 Task: Change  the formatting of the data to Which is Greater than5, In conditional formating, put the option 'Yellow Fill with Drak Yellow Text'In the sheet   Stellar Sales templetes   book
Action: Mouse moved to (12, 162)
Screenshot: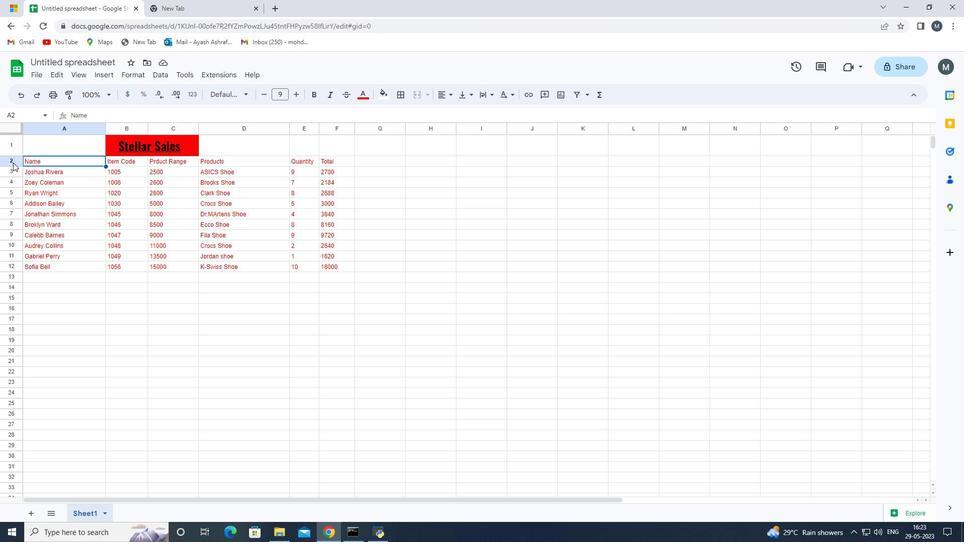 
Action: Mouse pressed left at (12, 162)
Screenshot: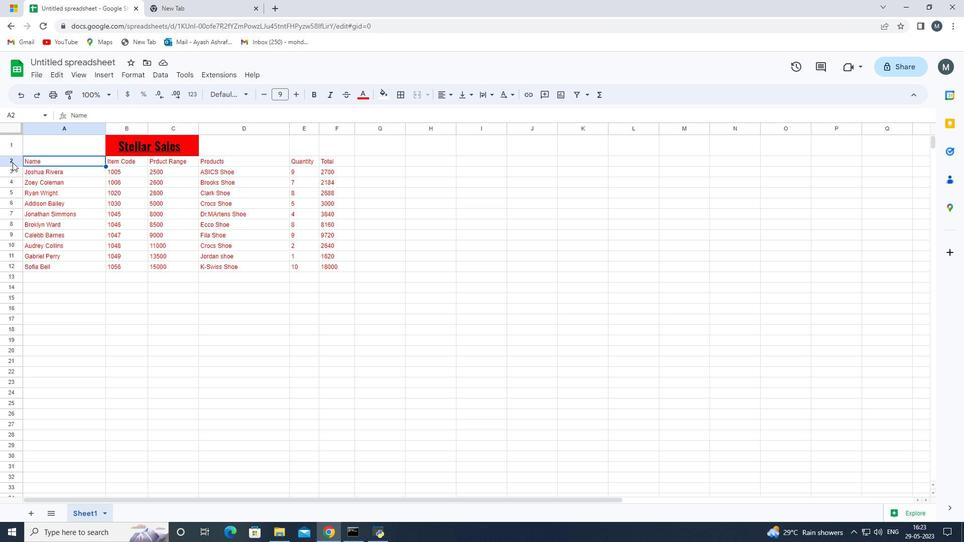 
Action: Mouse moved to (124, 75)
Screenshot: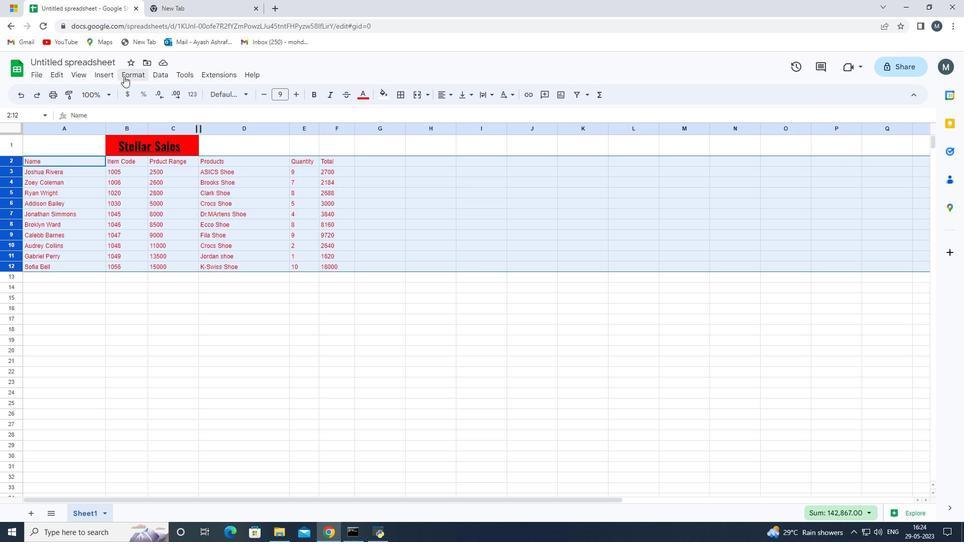 
Action: Mouse pressed left at (124, 75)
Screenshot: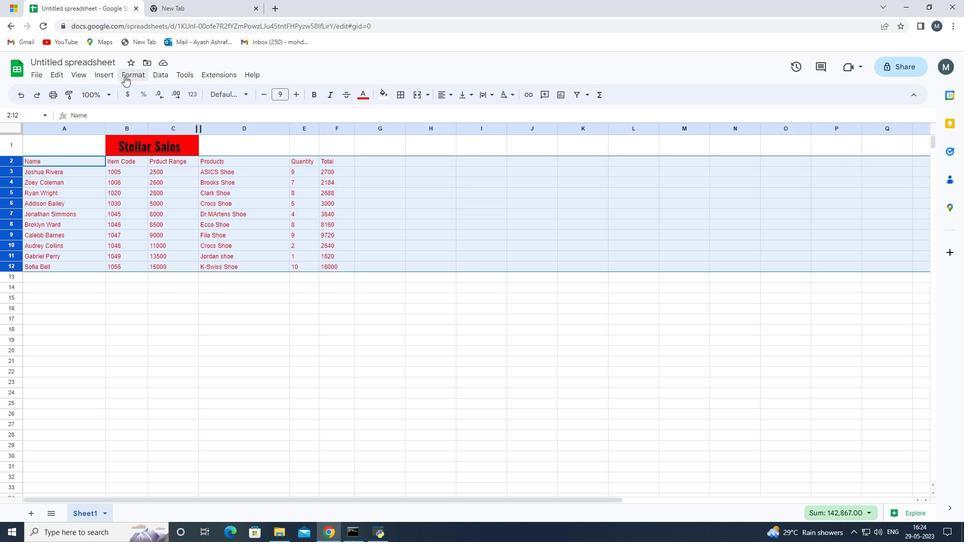 
Action: Mouse moved to (182, 249)
Screenshot: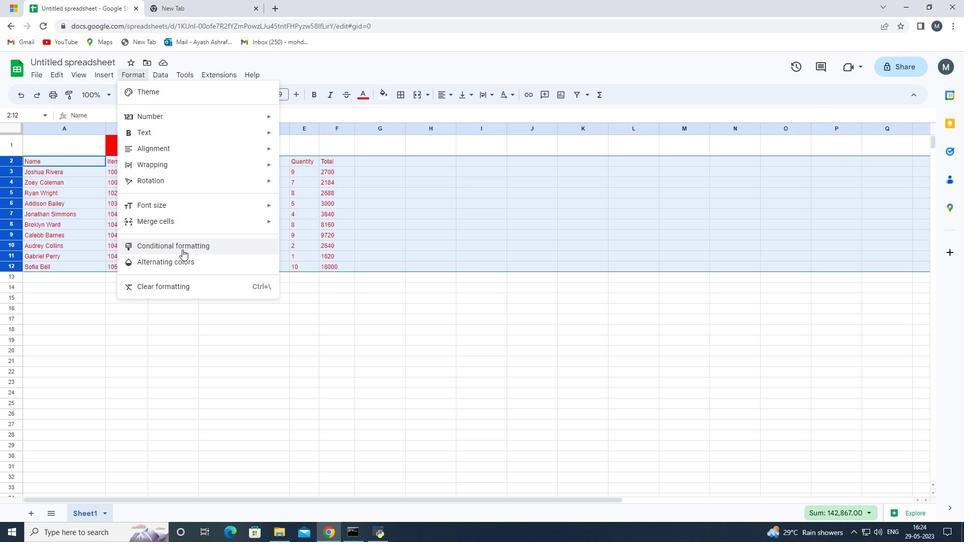 
Action: Mouse pressed left at (182, 249)
Screenshot: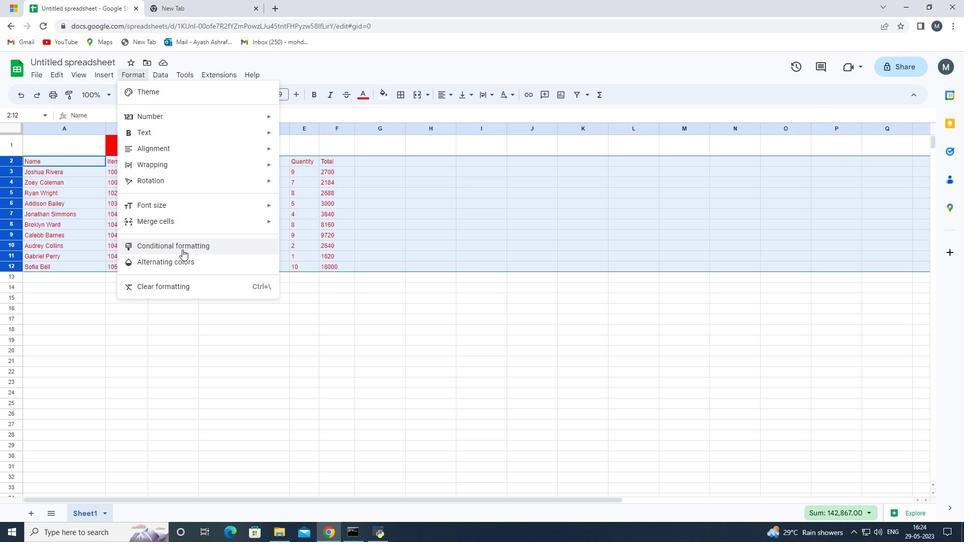
Action: Mouse moved to (808, 233)
Screenshot: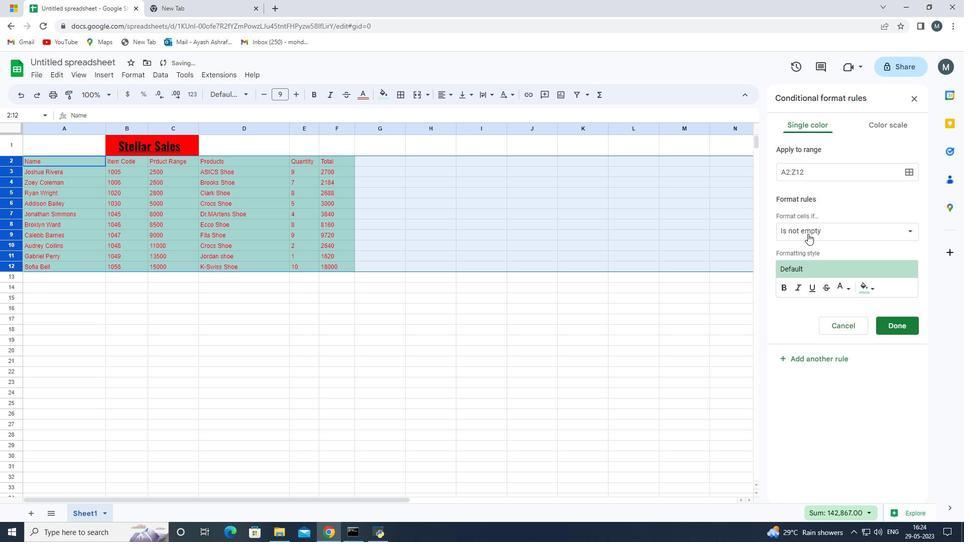 
Action: Mouse pressed left at (808, 233)
Screenshot: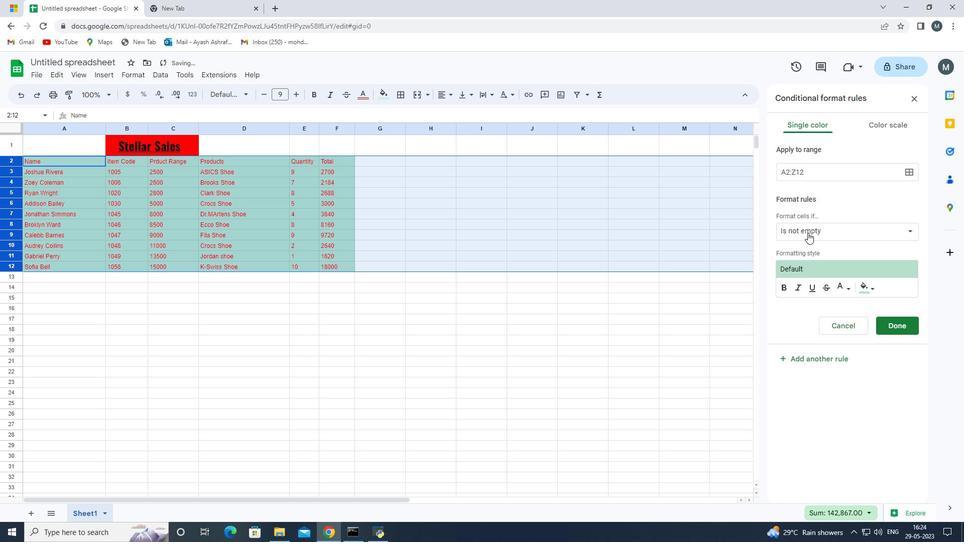 
Action: Mouse moved to (833, 393)
Screenshot: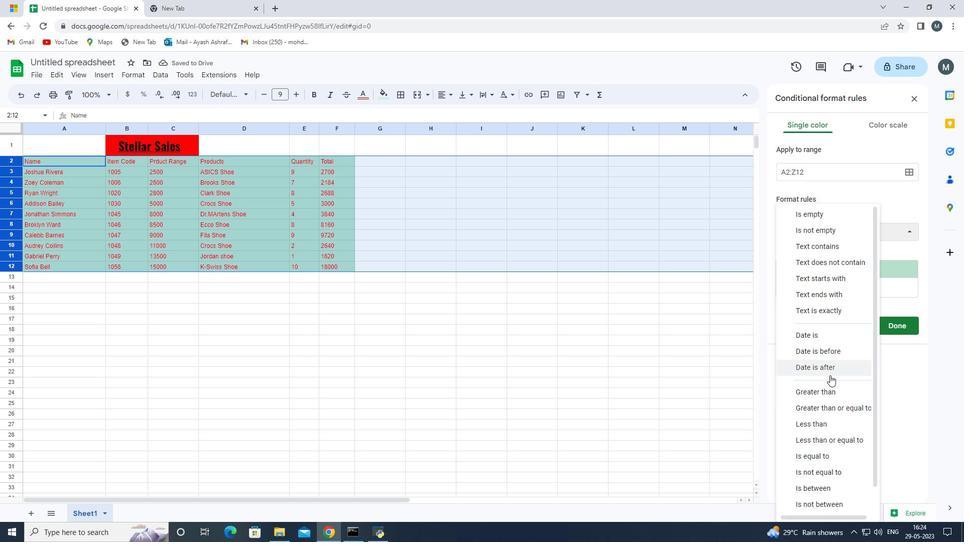 
Action: Mouse pressed left at (833, 393)
Screenshot: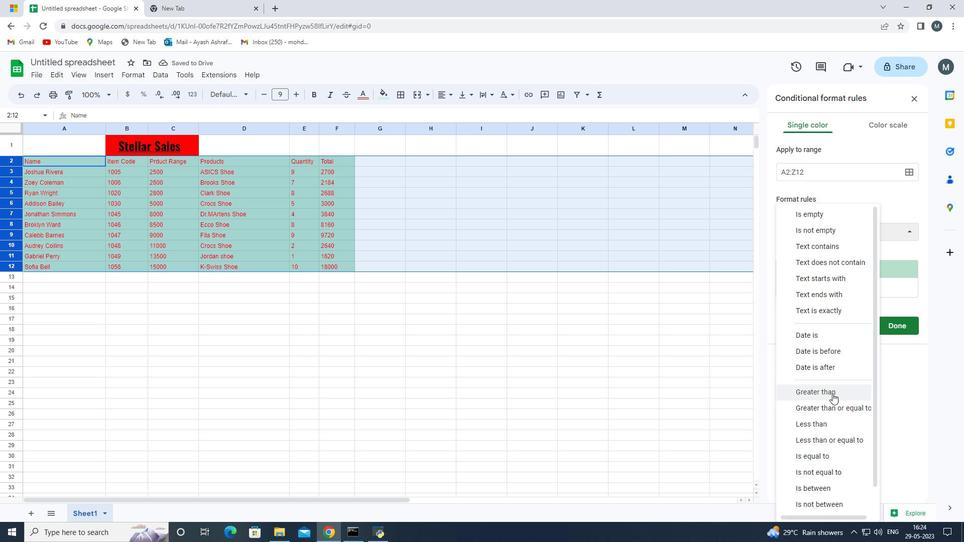 
Action: Mouse moved to (810, 253)
Screenshot: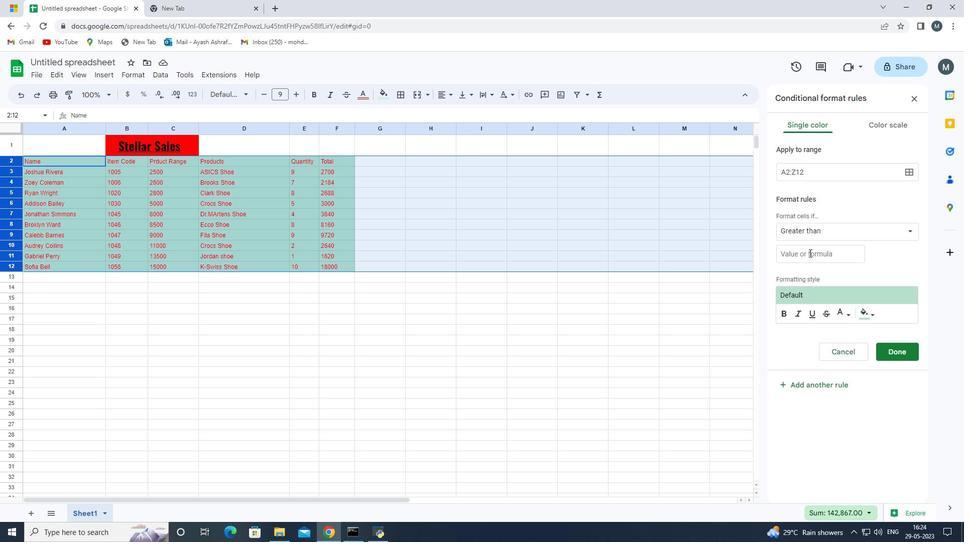 
Action: Mouse pressed left at (810, 253)
Screenshot: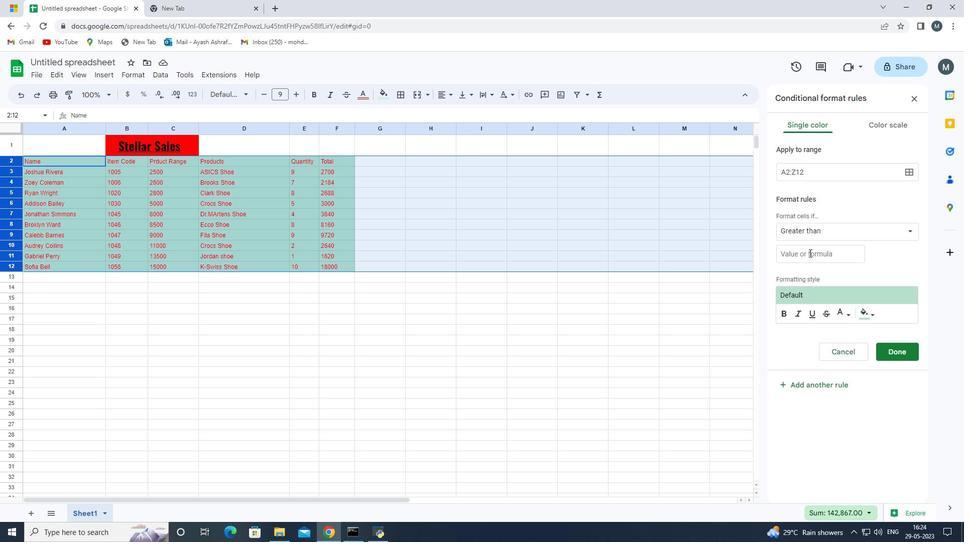 
Action: Key pressed 5
Screenshot: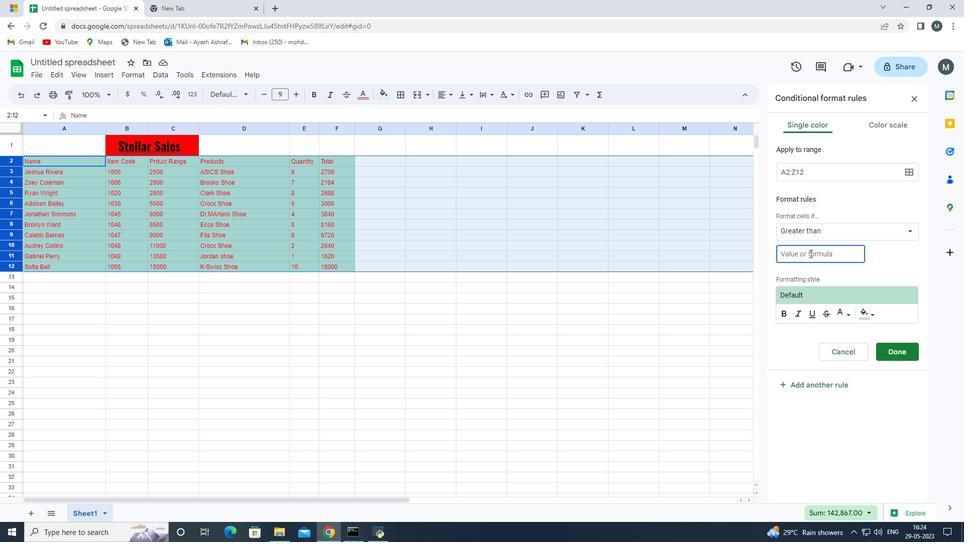 
Action: Mouse moved to (892, 351)
Screenshot: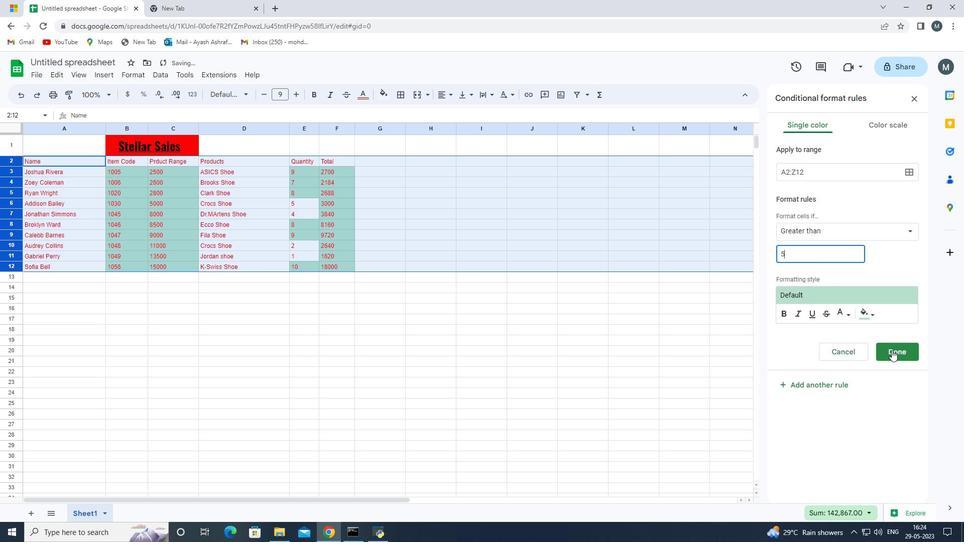 
Action: Mouse pressed left at (892, 351)
Screenshot: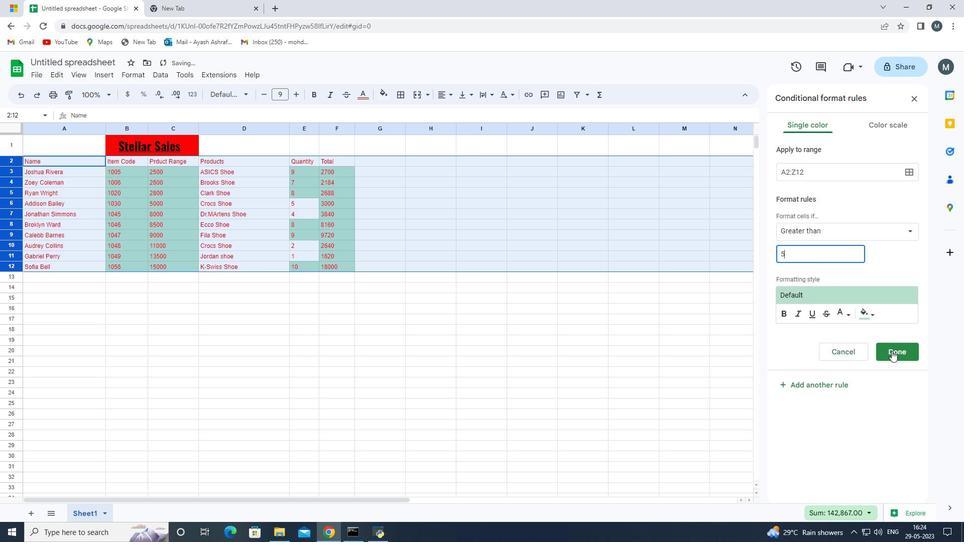 
Action: Mouse moved to (829, 137)
Screenshot: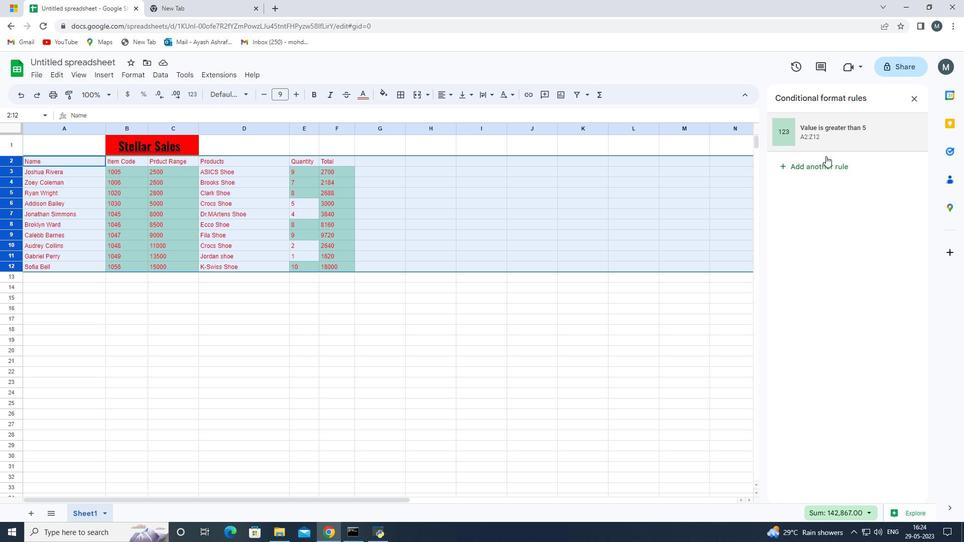 
Action: Mouse pressed left at (829, 137)
Screenshot: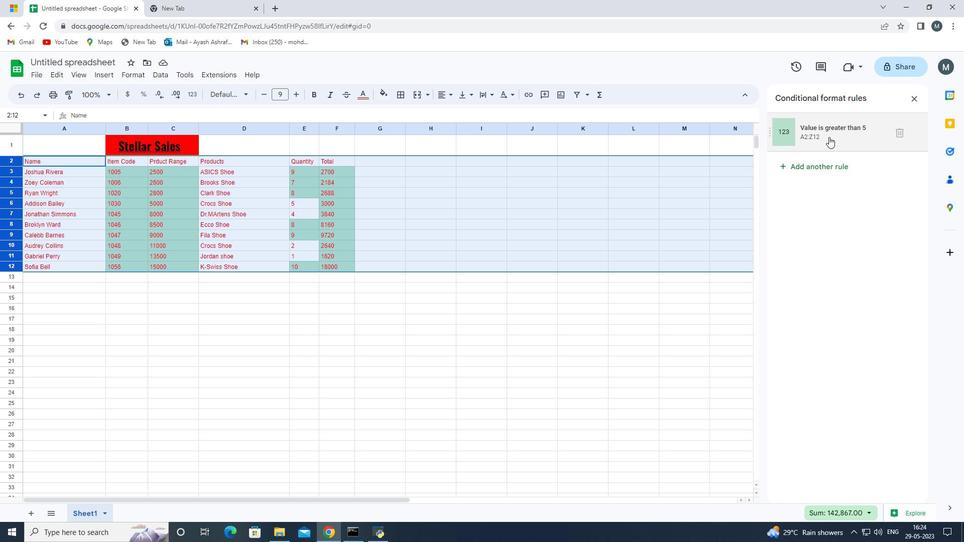 
Action: Mouse moved to (870, 314)
Screenshot: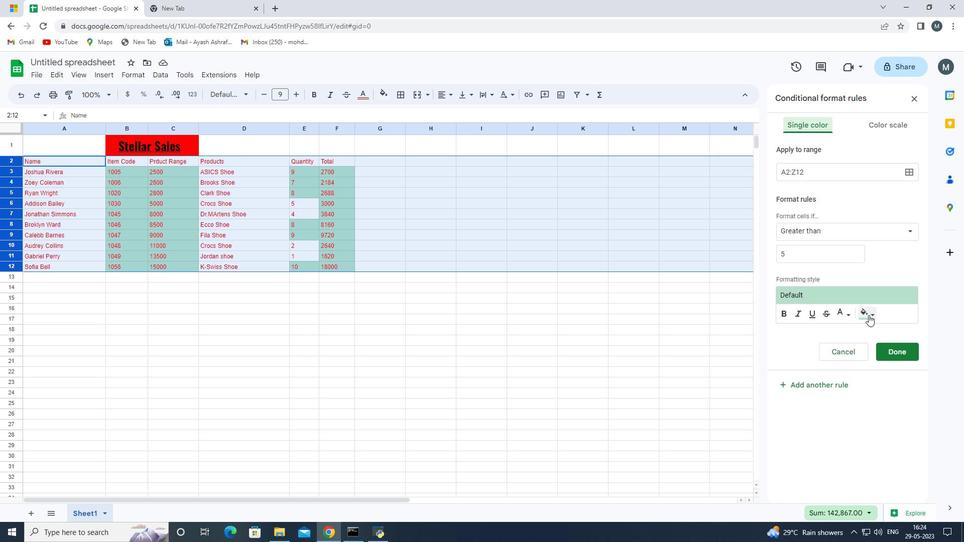 
Action: Mouse pressed left at (870, 314)
Screenshot: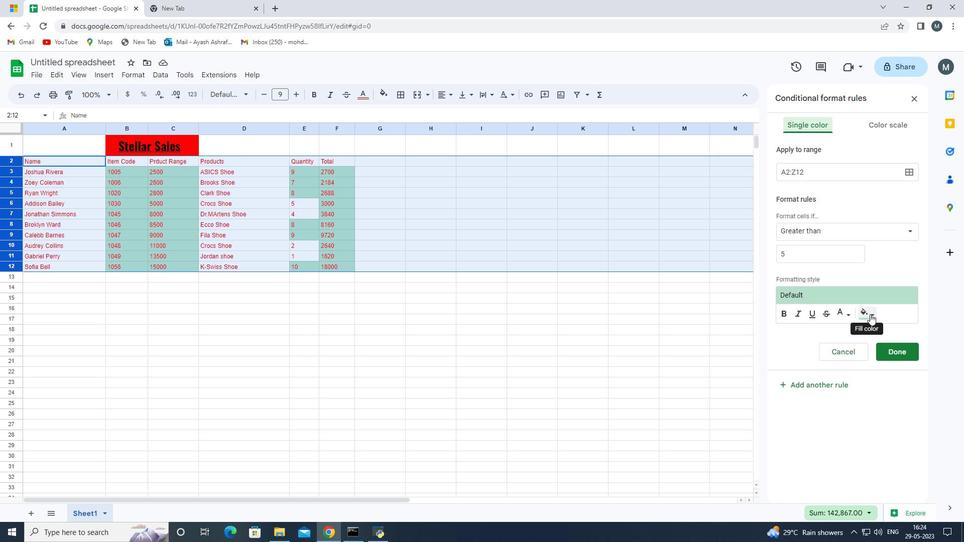 
Action: Mouse moved to (812, 451)
Screenshot: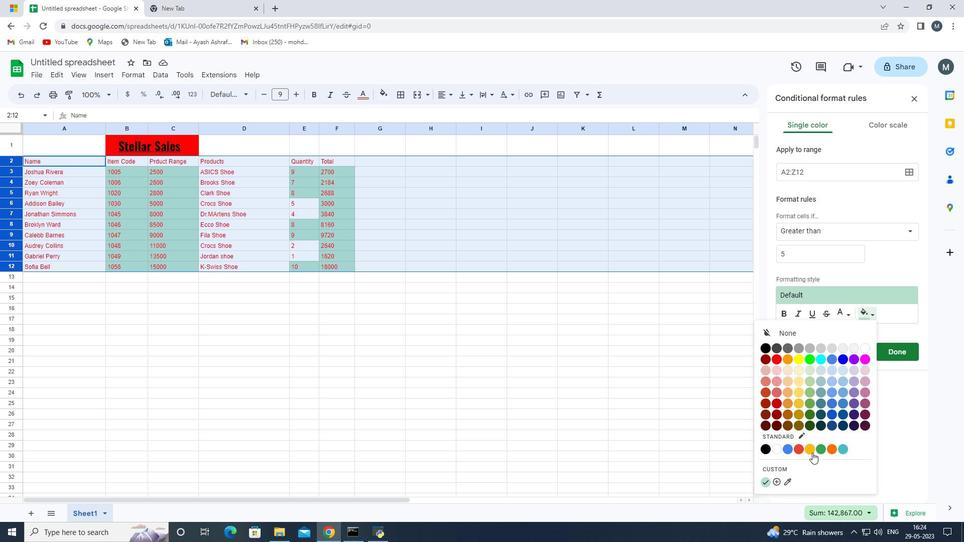 
Action: Mouse pressed left at (812, 451)
Screenshot: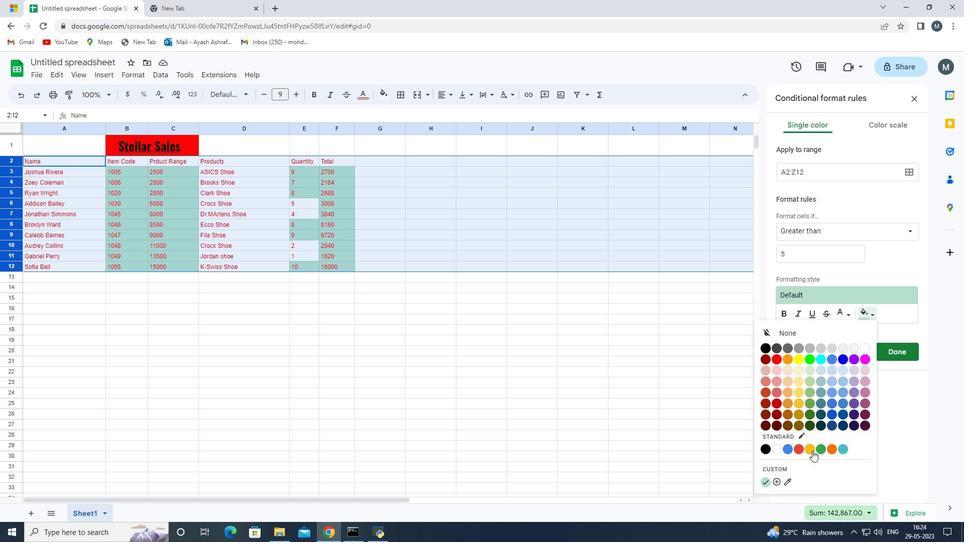 
Action: Mouse moved to (837, 319)
Screenshot: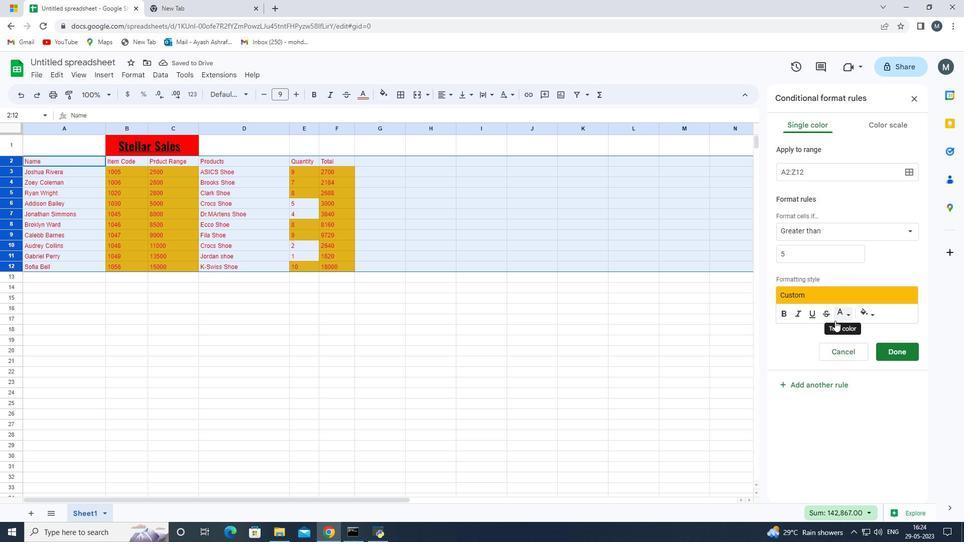 
Action: Mouse pressed left at (837, 319)
Screenshot: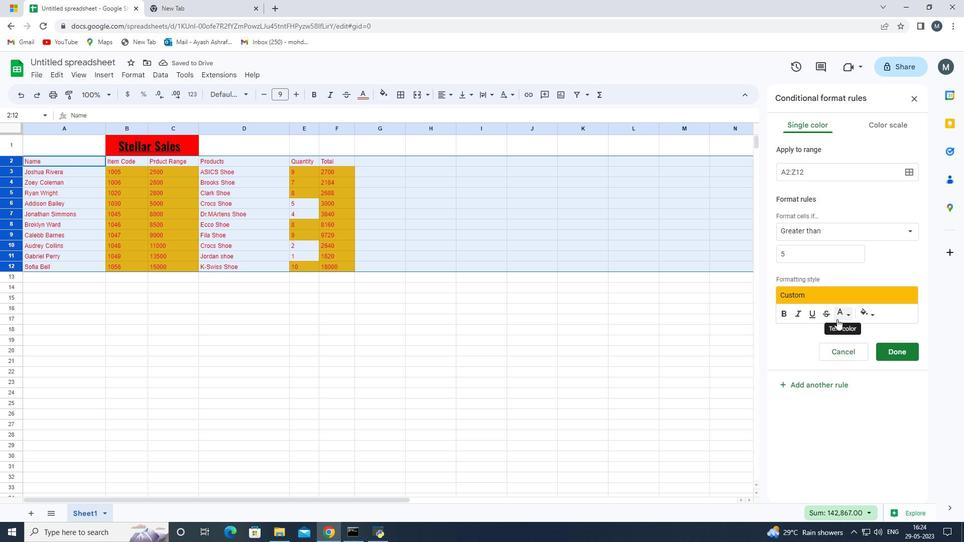 
Action: Mouse moved to (856, 347)
Screenshot: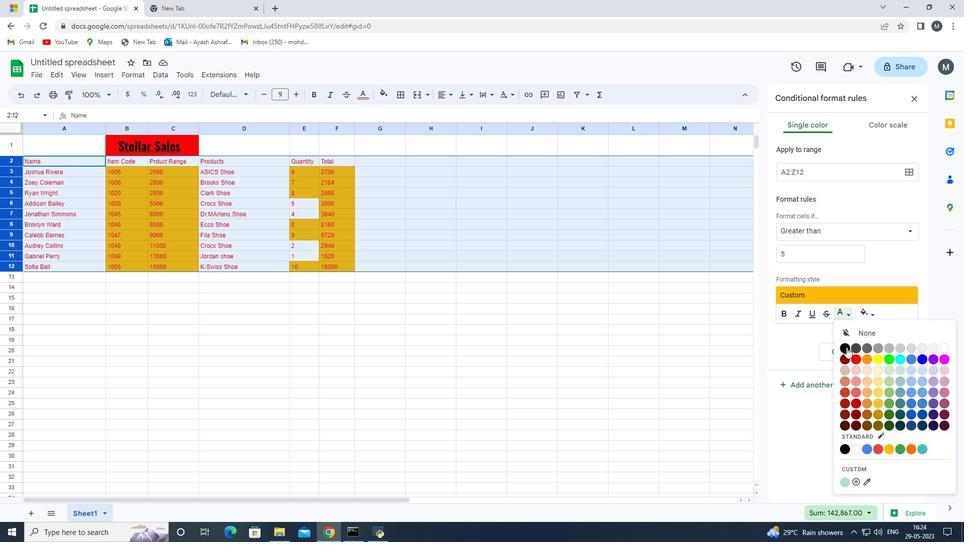 
Action: Mouse pressed left at (856, 347)
Screenshot: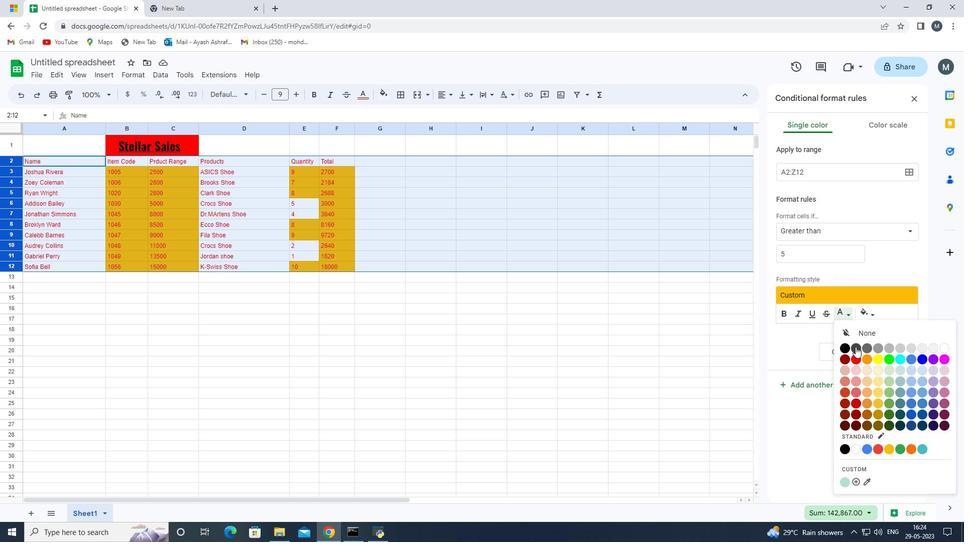 
Action: Mouse moved to (511, 360)
Screenshot: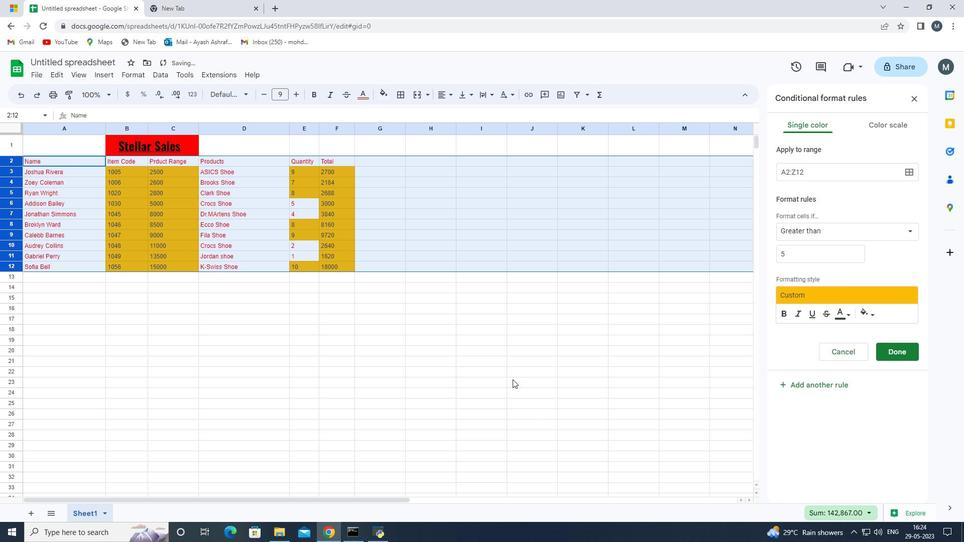 
Action: Mouse pressed left at (511, 360)
Screenshot: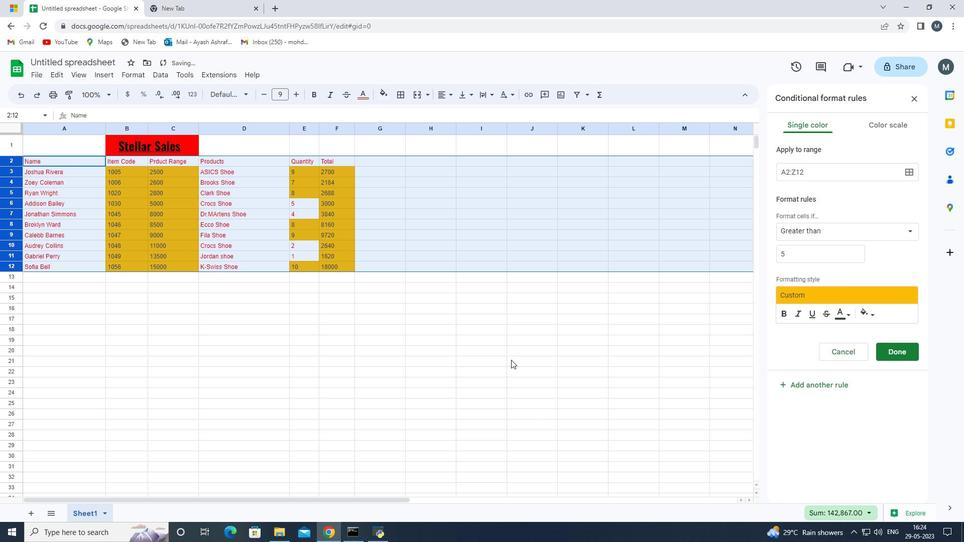 
Action: Mouse moved to (418, 323)
Screenshot: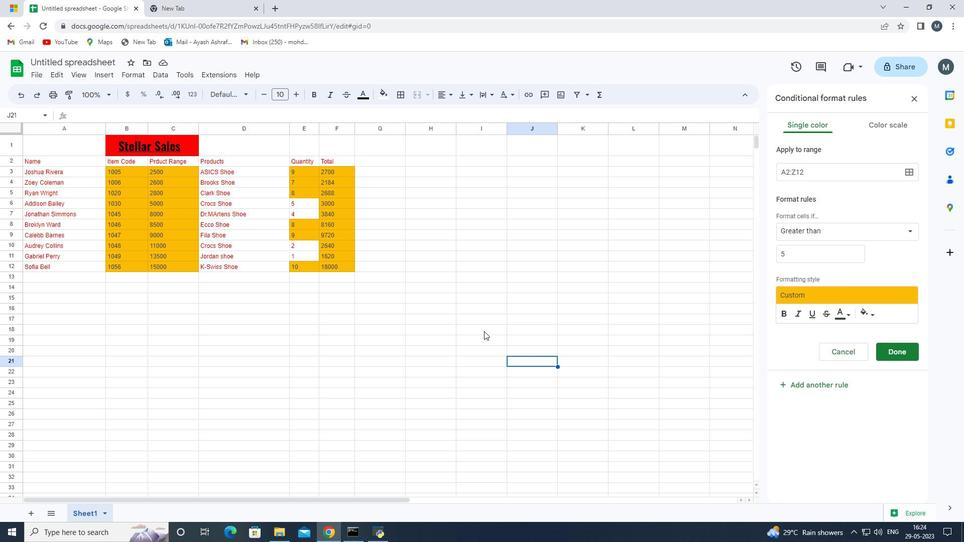 
Action: Mouse scrolled (418, 324) with delta (0, 0)
Screenshot: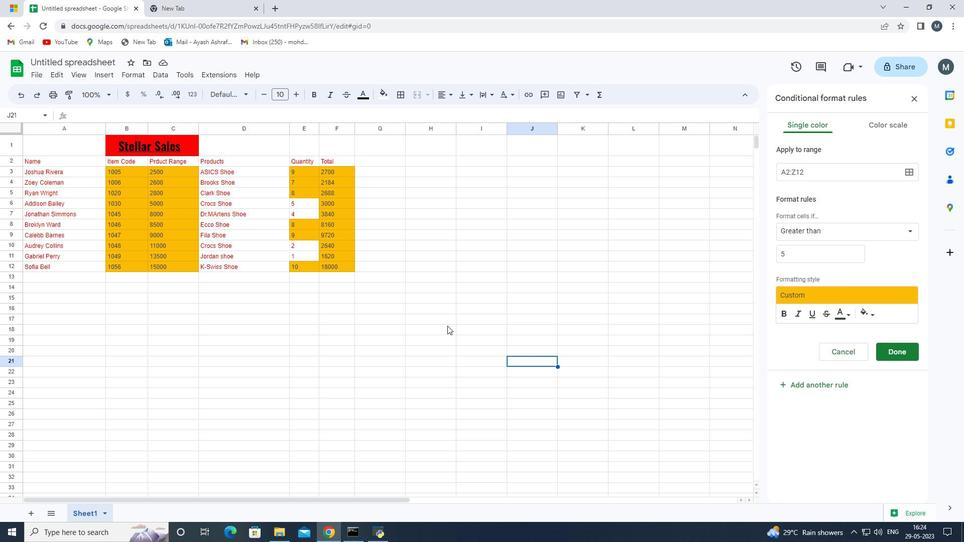 
Action: Mouse moved to (402, 323)
Screenshot: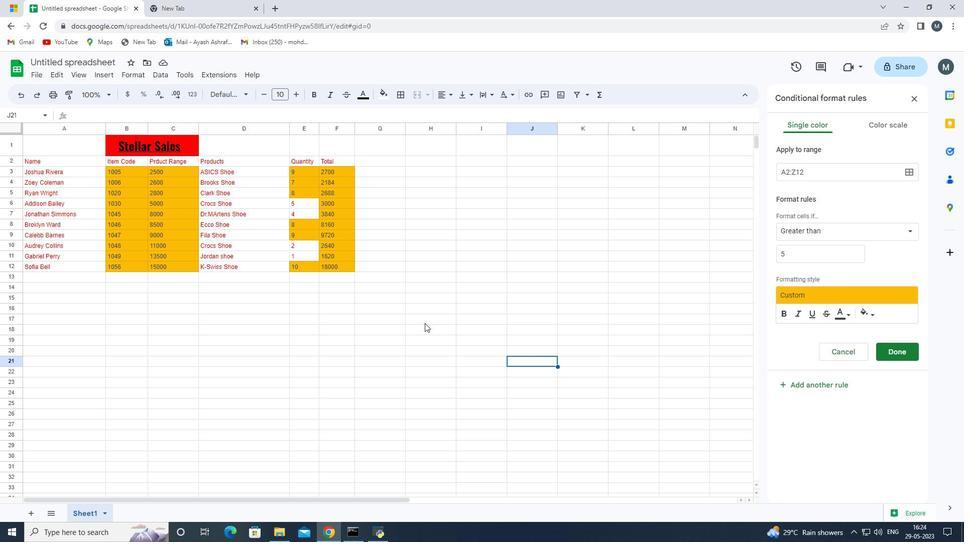 
Action: Mouse scrolled (402, 323) with delta (0, 0)
Screenshot: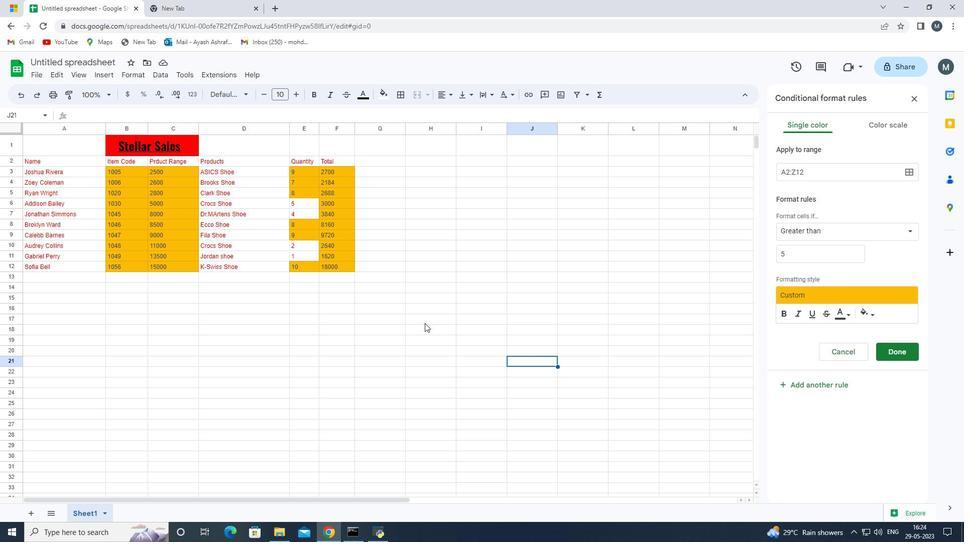 
Action: Mouse moved to (401, 323)
Screenshot: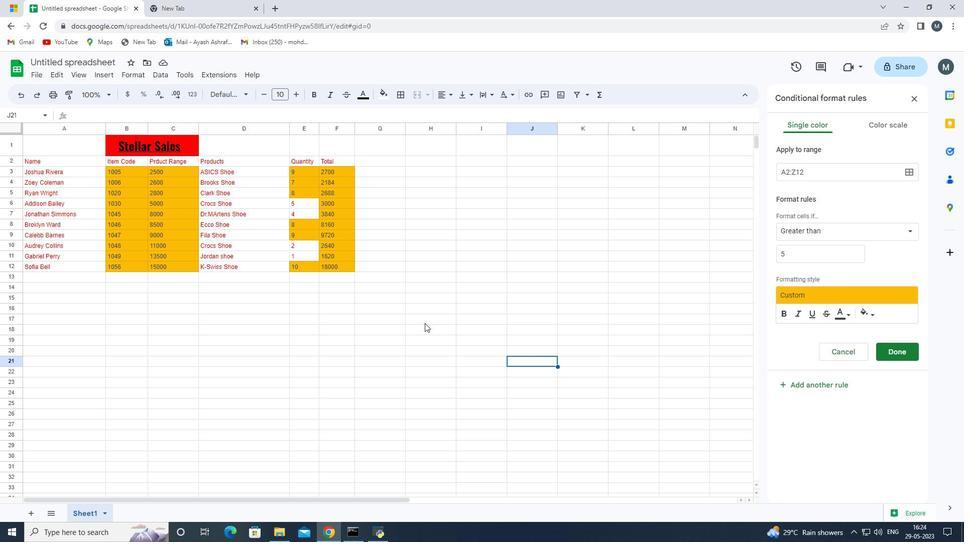 
Action: Mouse scrolled (401, 323) with delta (0, 0)
Screenshot: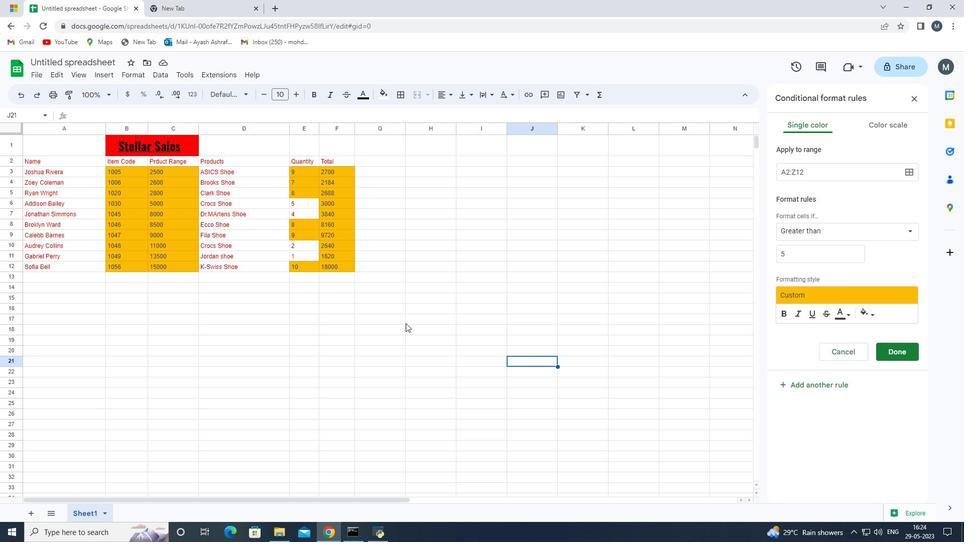 
Action: Mouse moved to (322, 306)
Screenshot: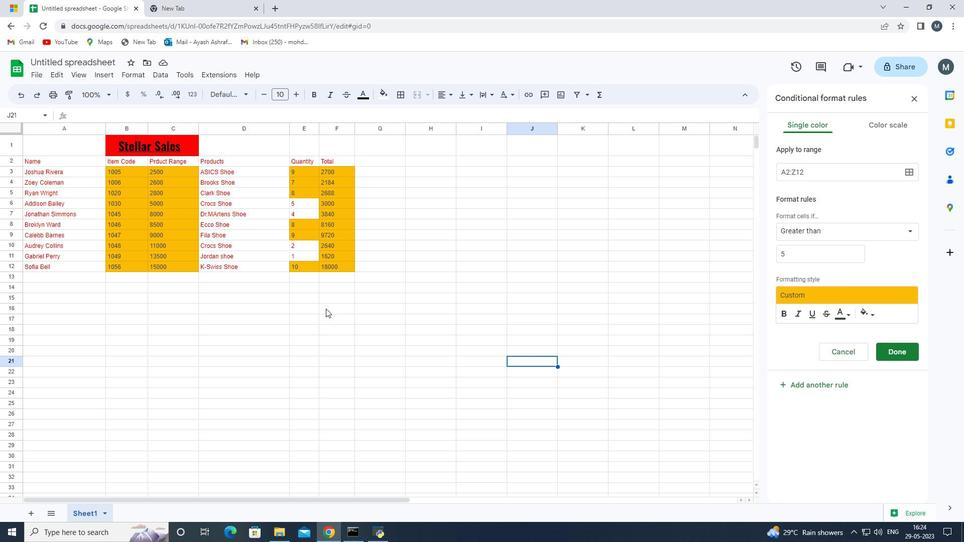 
Action: Mouse pressed left at (322, 306)
Screenshot: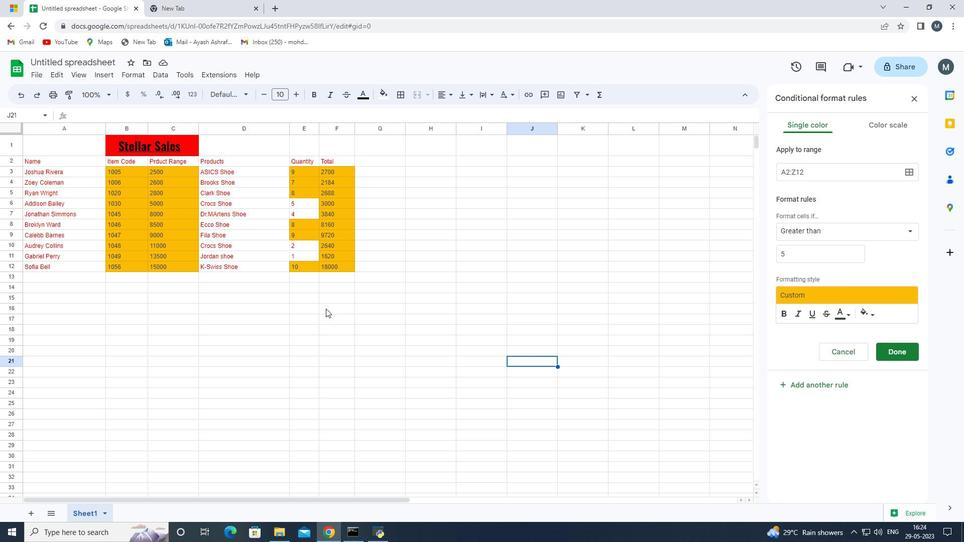 
Action: Mouse moved to (311, 319)
Screenshot: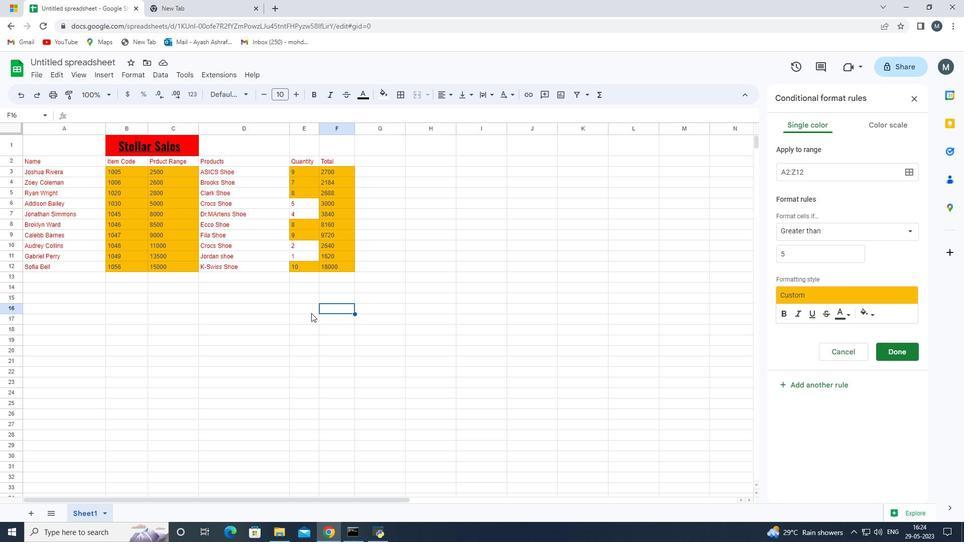 
Action: Mouse scrolled (311, 319) with delta (0, 0)
Screenshot: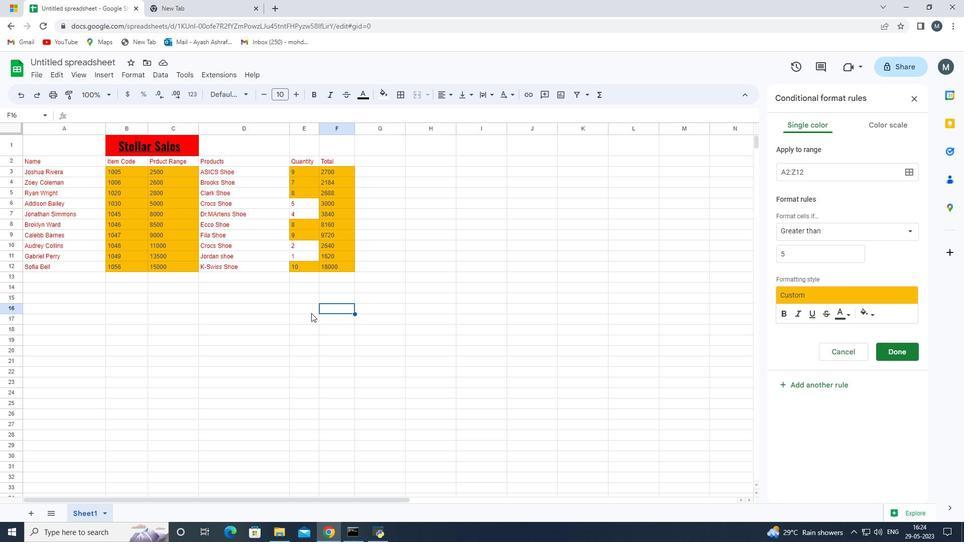 
Action: Mouse moved to (303, 332)
Screenshot: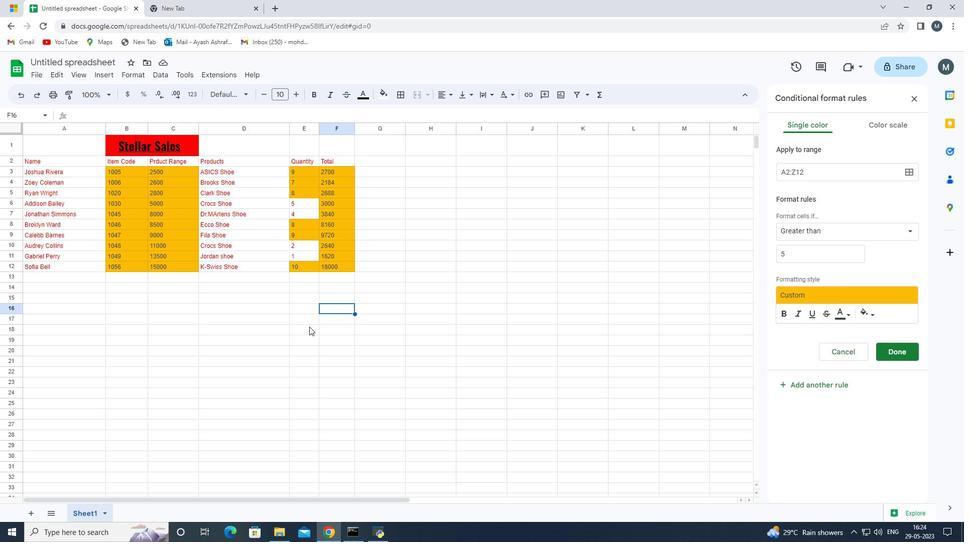 
Action: Mouse scrolled (303, 332) with delta (0, 0)
Screenshot: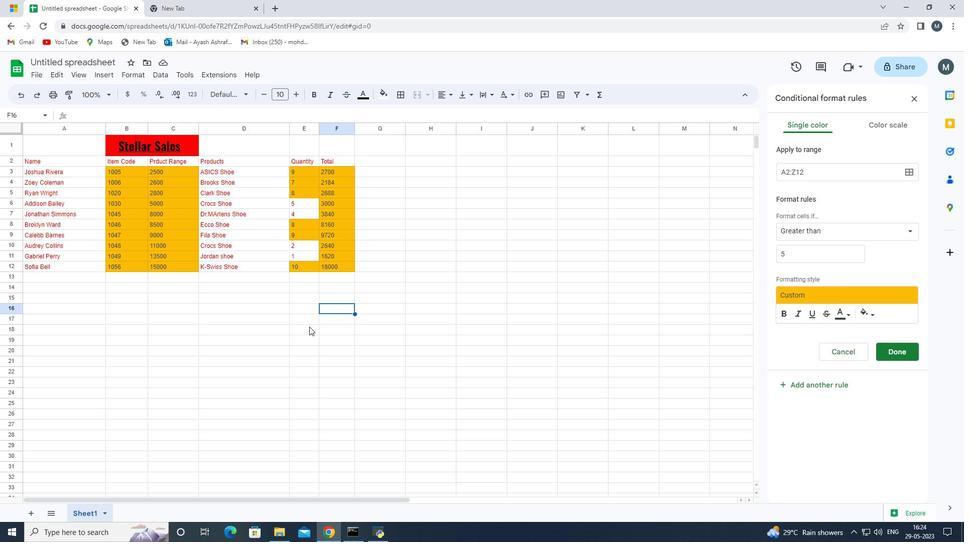 
Action: Mouse moved to (184, 391)
Screenshot: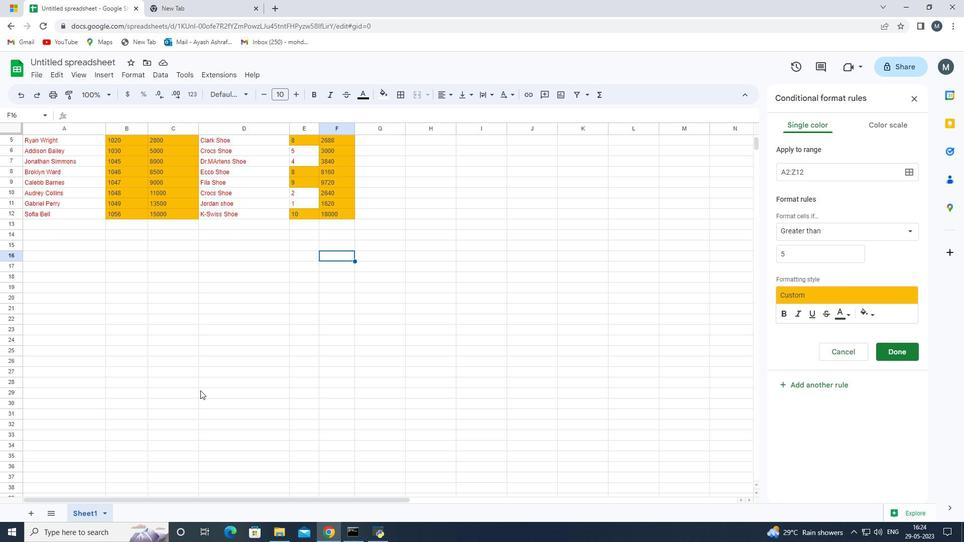 
Action: Mouse scrolled (184, 391) with delta (0, 0)
Screenshot: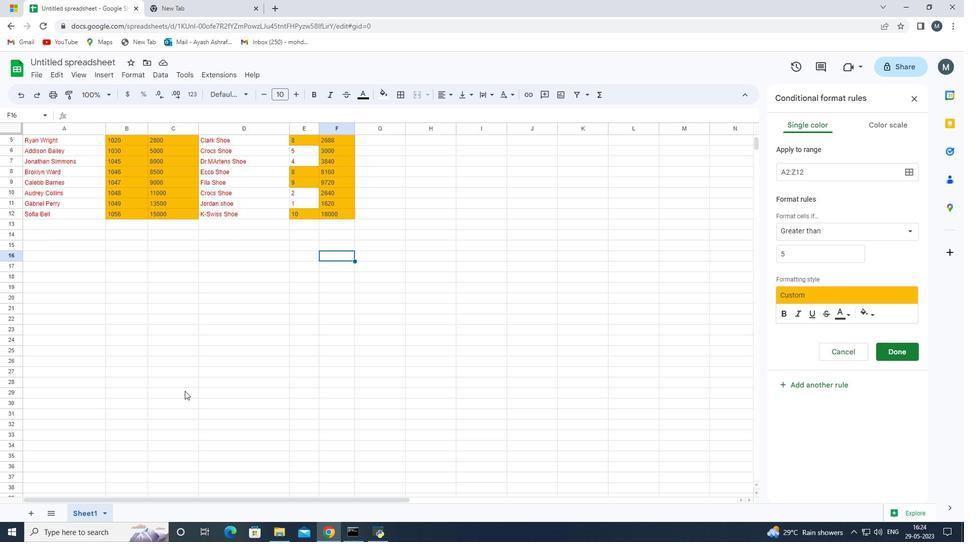 
Action: Mouse scrolled (184, 391) with delta (0, 0)
Screenshot: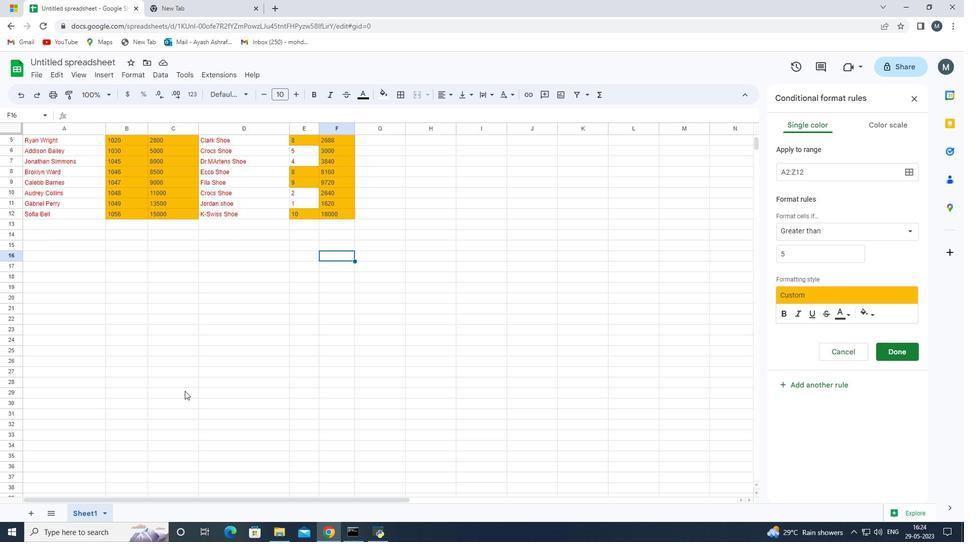 
Action: Mouse scrolled (184, 391) with delta (0, 0)
Screenshot: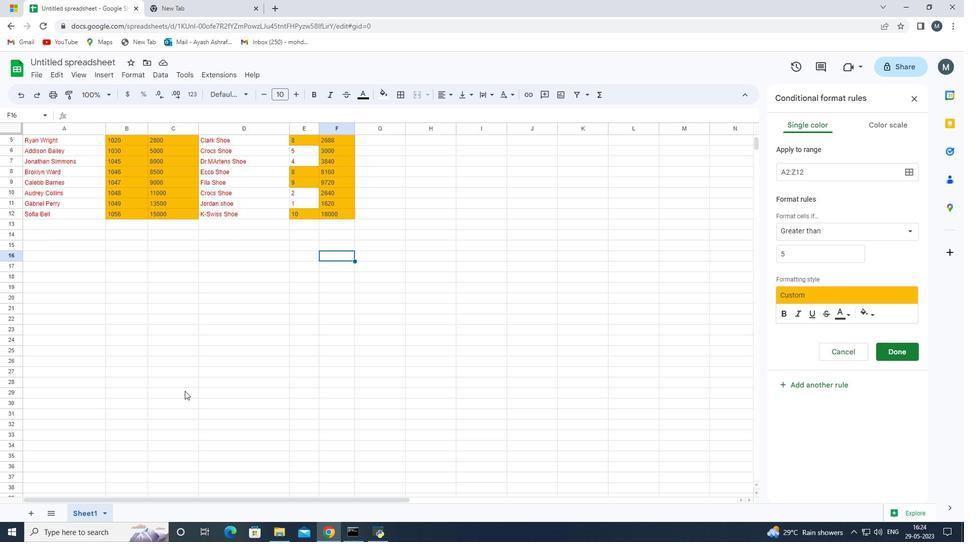 
Action: Mouse scrolled (184, 391) with delta (0, 0)
Screenshot: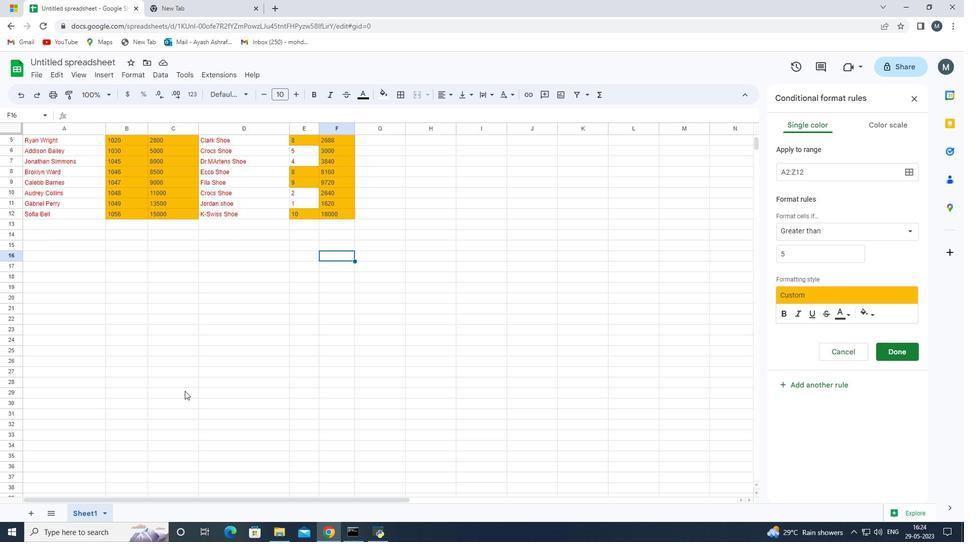 
Action: Mouse scrolled (184, 391) with delta (0, 0)
Screenshot: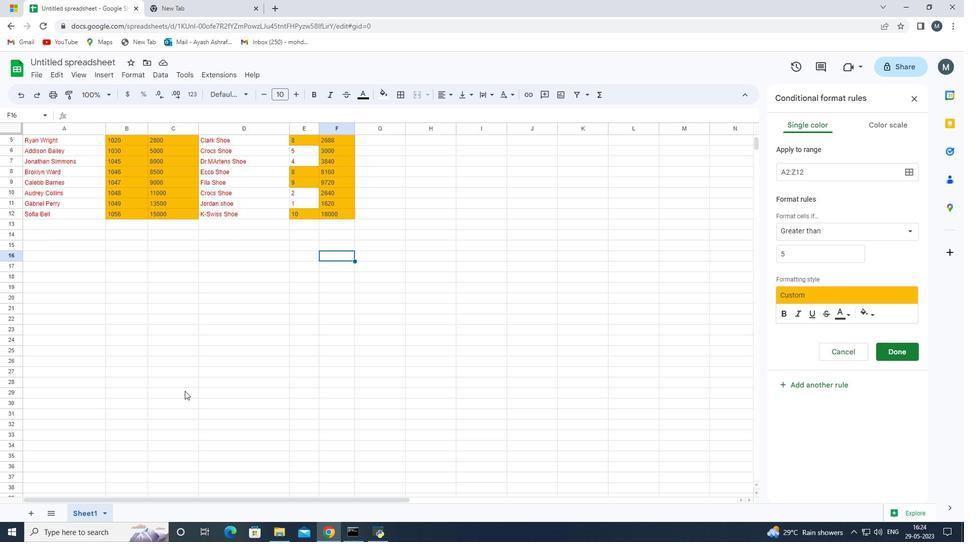 
Action: Mouse moved to (72, 372)
Screenshot: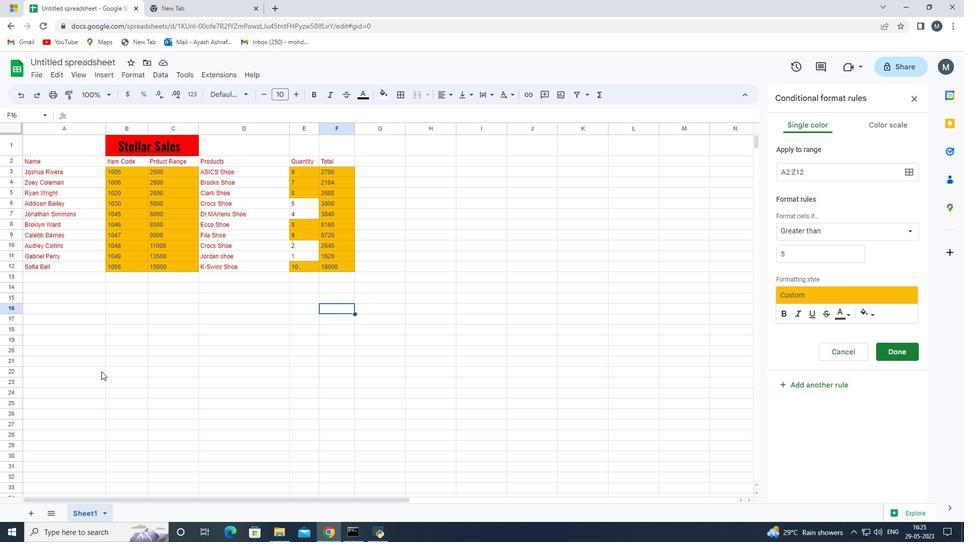 
